 Task: Add Vital Proteins Marine Collagen Packet Unflavored to the cart.
Action: Mouse moved to (292, 137)
Screenshot: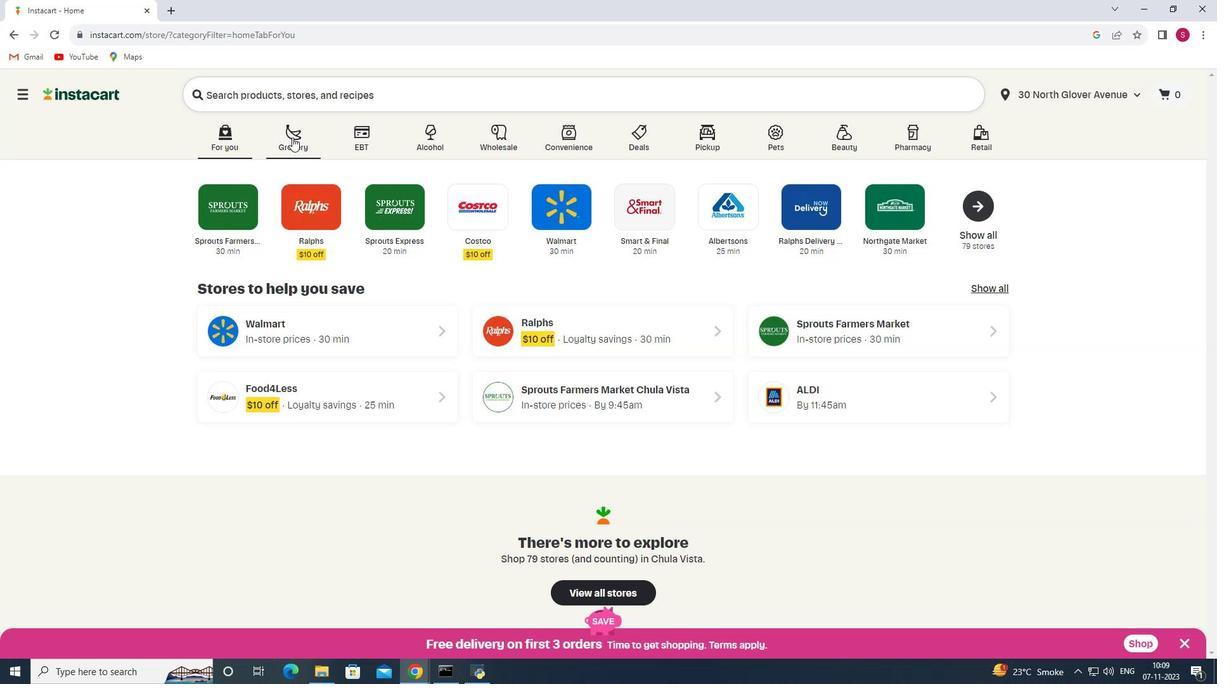 
Action: Mouse pressed left at (292, 137)
Screenshot: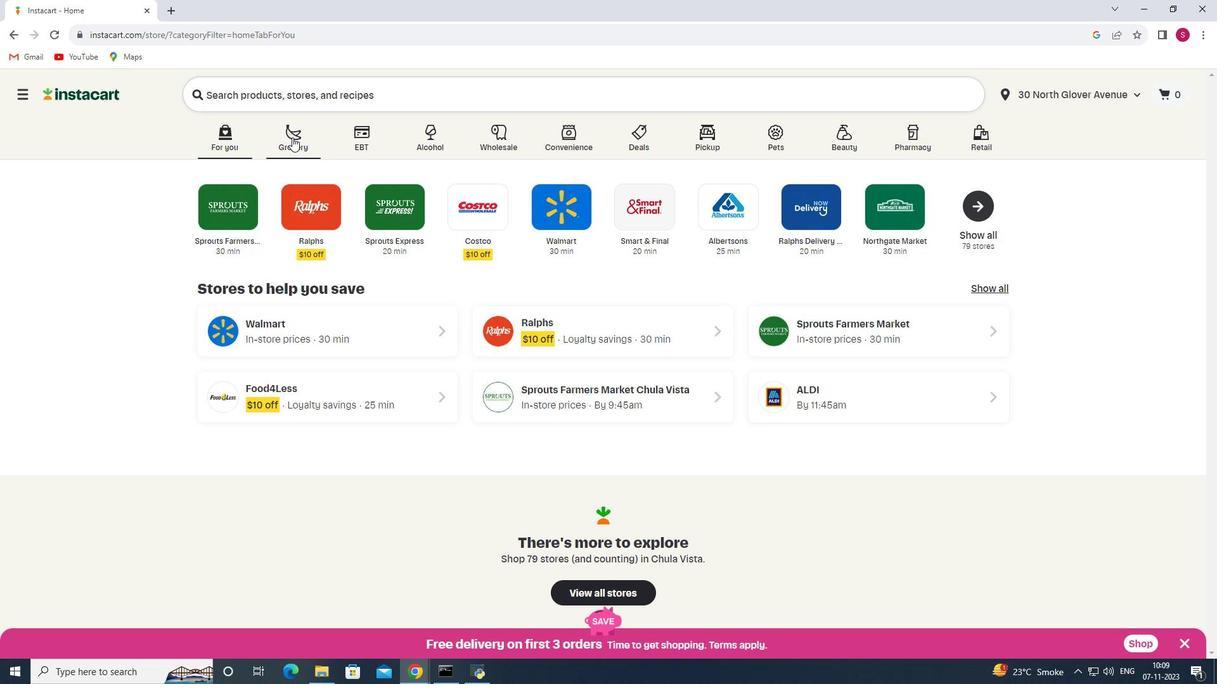 
Action: Mouse moved to (290, 356)
Screenshot: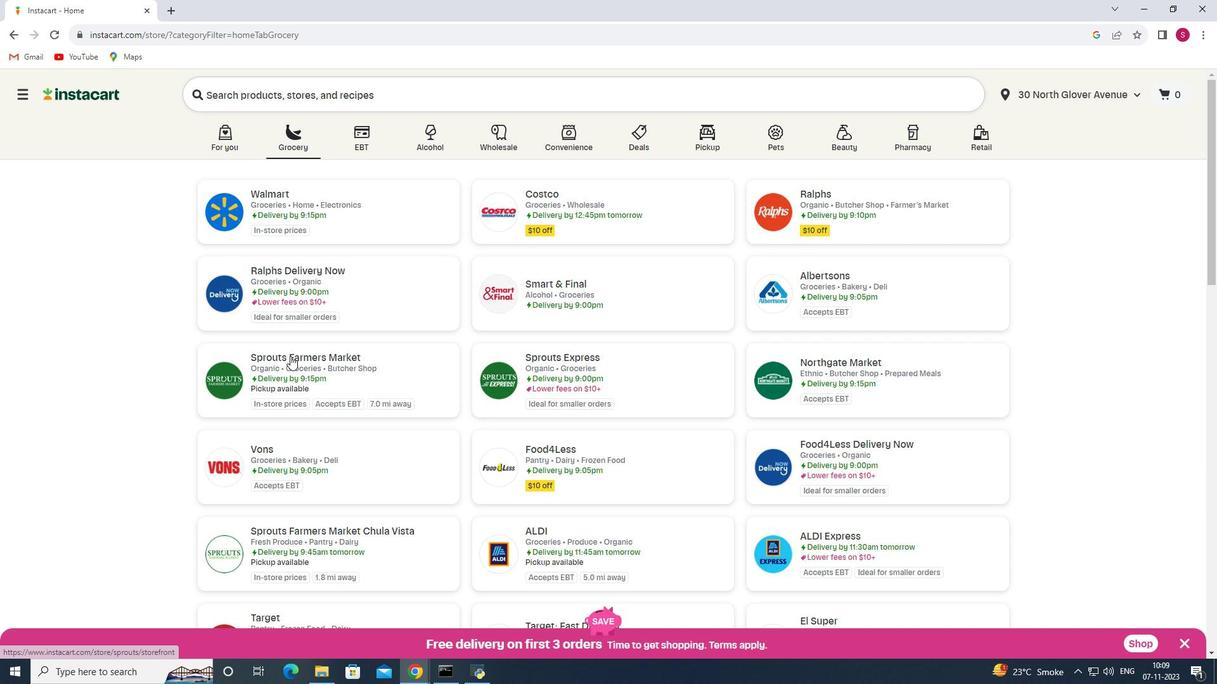 
Action: Mouse pressed left at (290, 356)
Screenshot: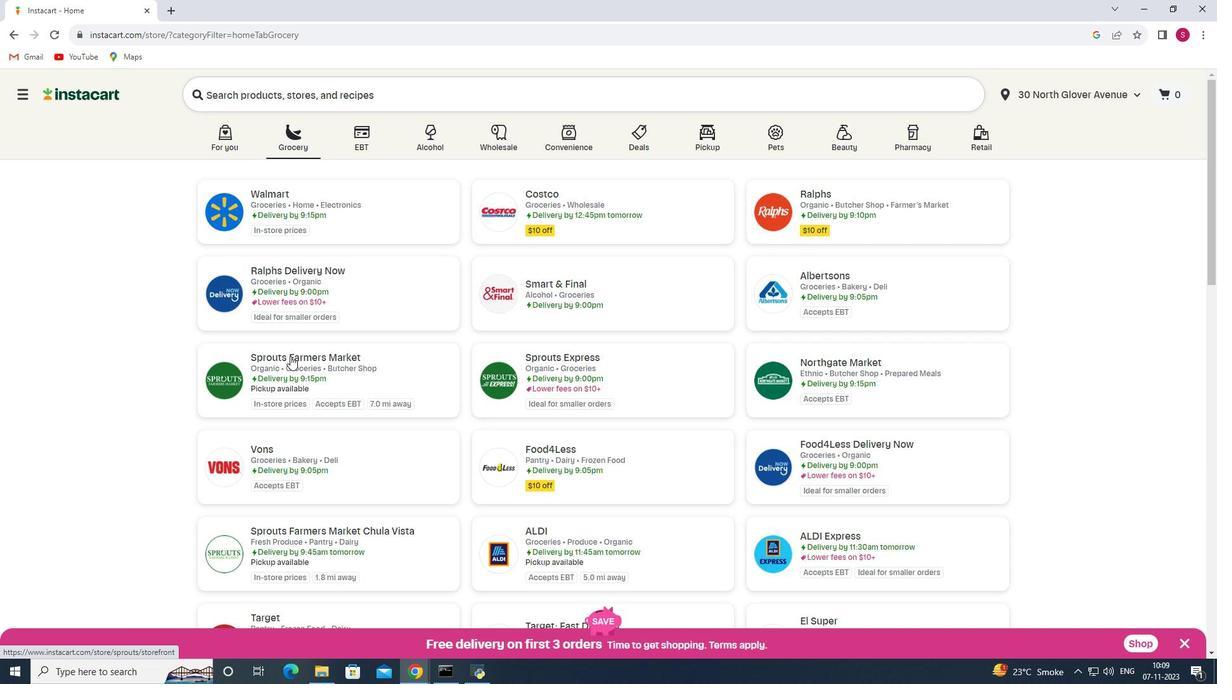 
Action: Mouse moved to (126, 360)
Screenshot: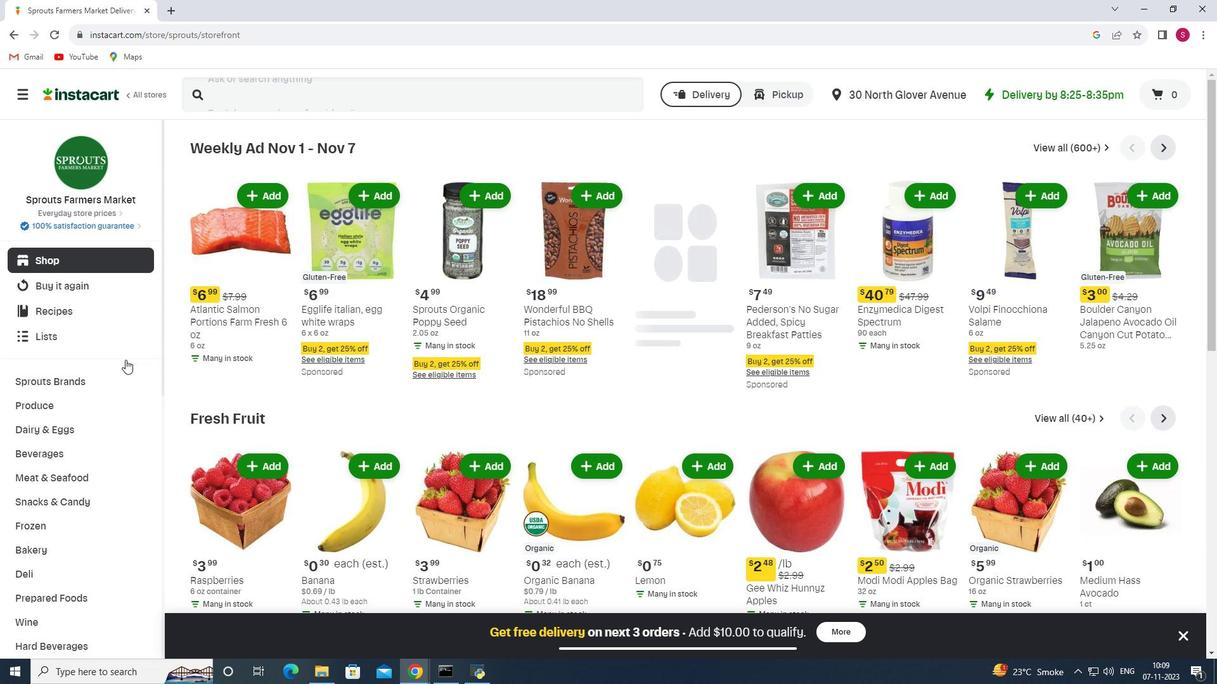
Action: Mouse scrolled (126, 359) with delta (0, 0)
Screenshot: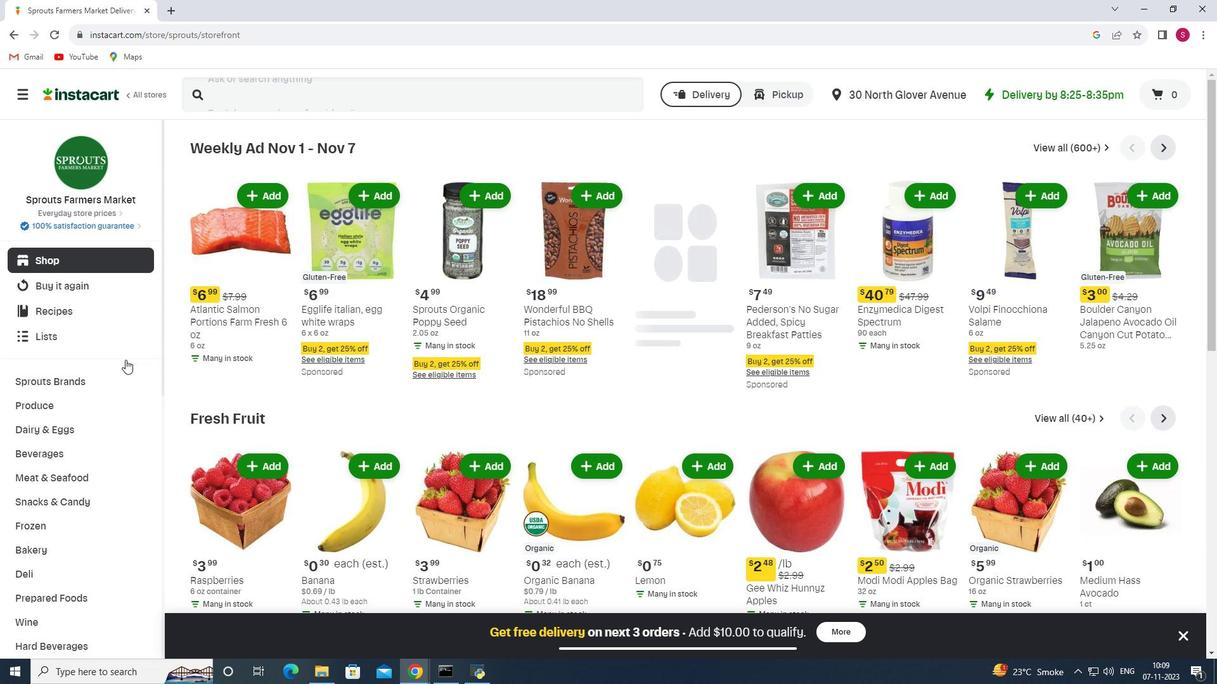 
Action: Mouse moved to (125, 360)
Screenshot: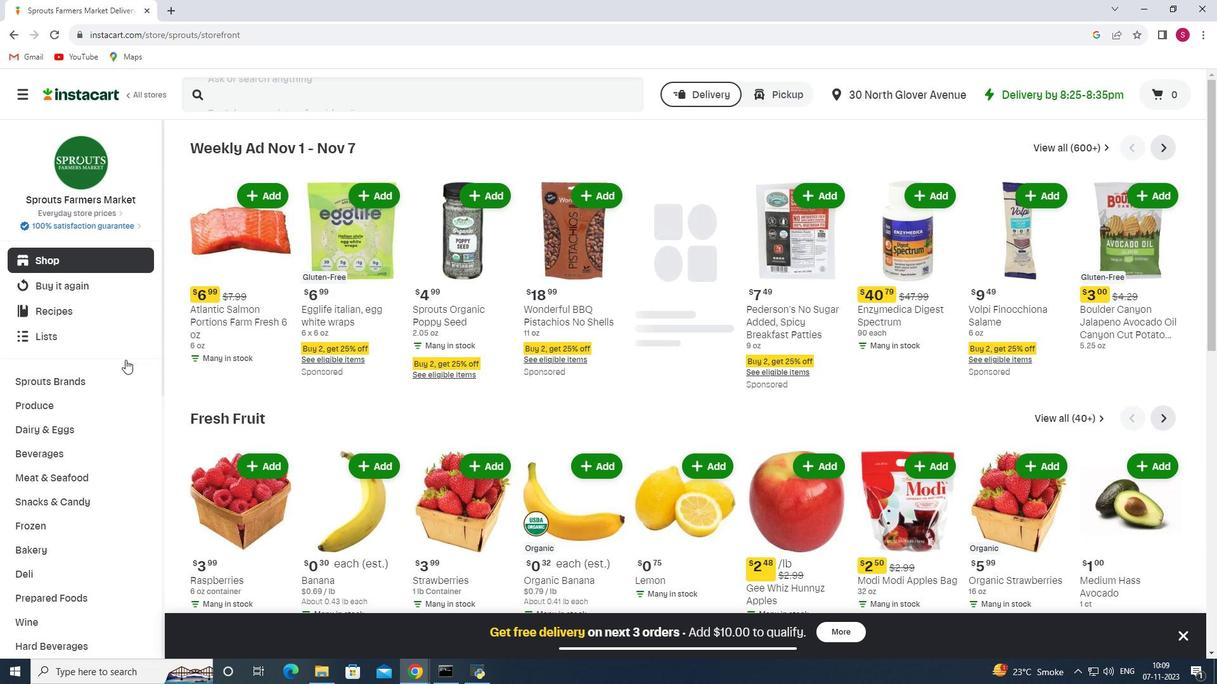 
Action: Mouse scrolled (125, 359) with delta (0, 0)
Screenshot: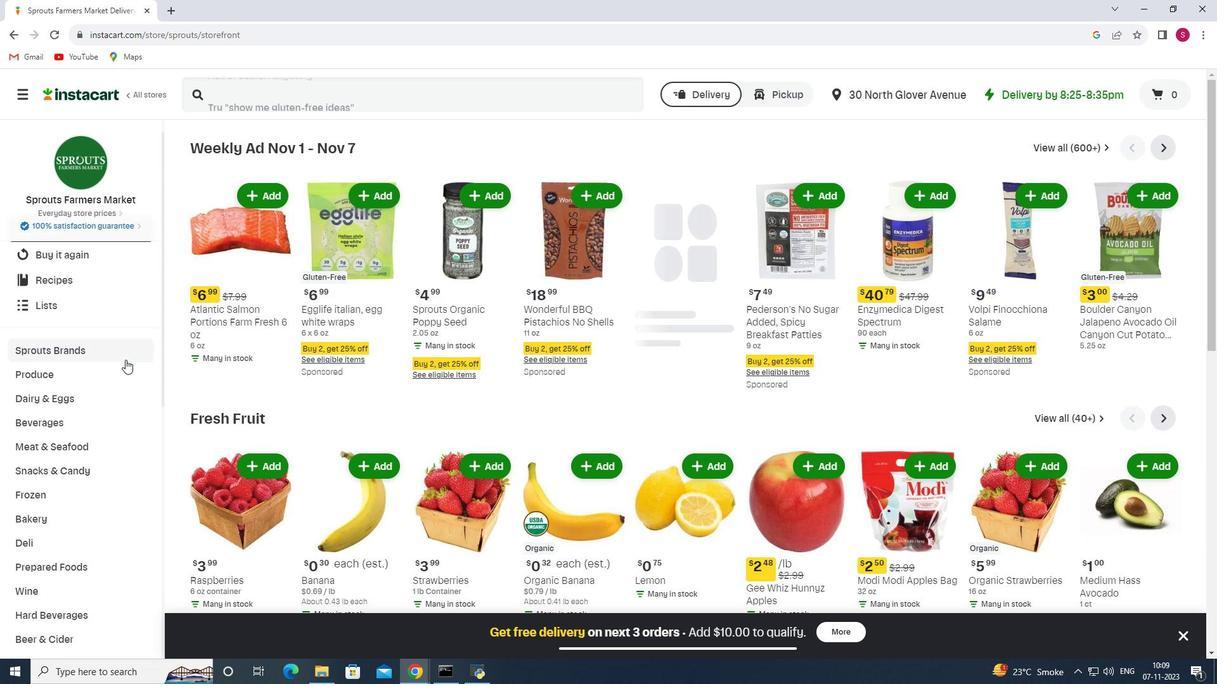 
Action: Mouse scrolled (125, 359) with delta (0, 0)
Screenshot: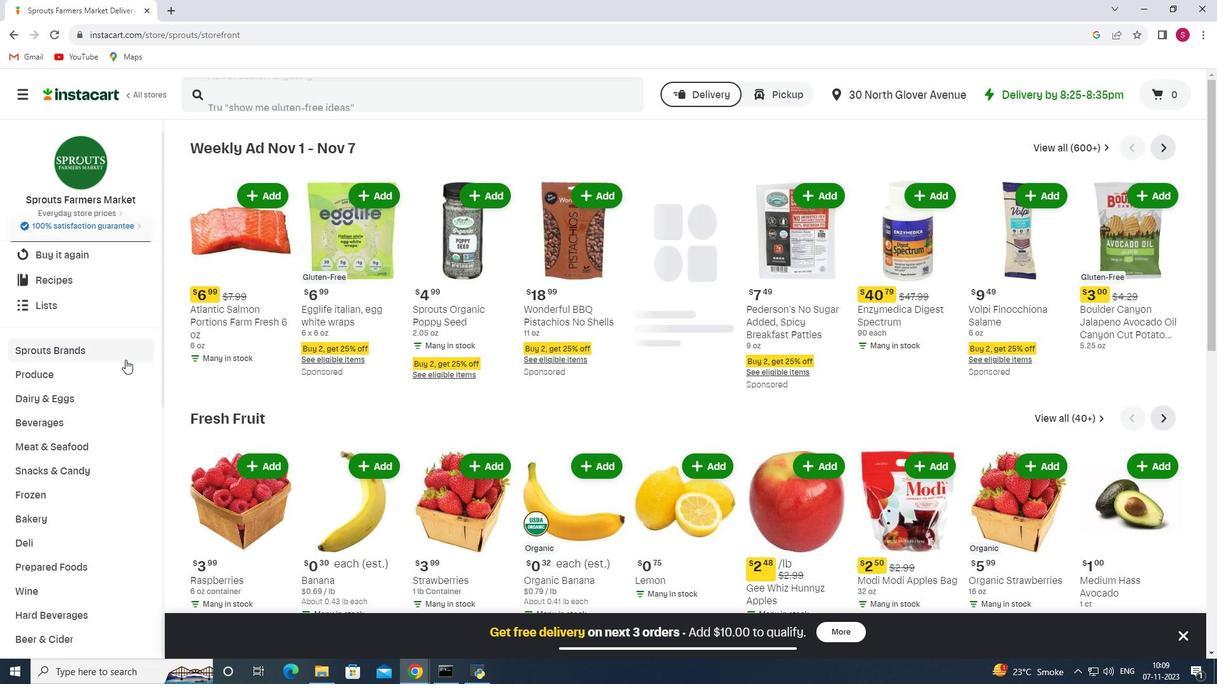 
Action: Mouse scrolled (125, 359) with delta (0, 0)
Screenshot: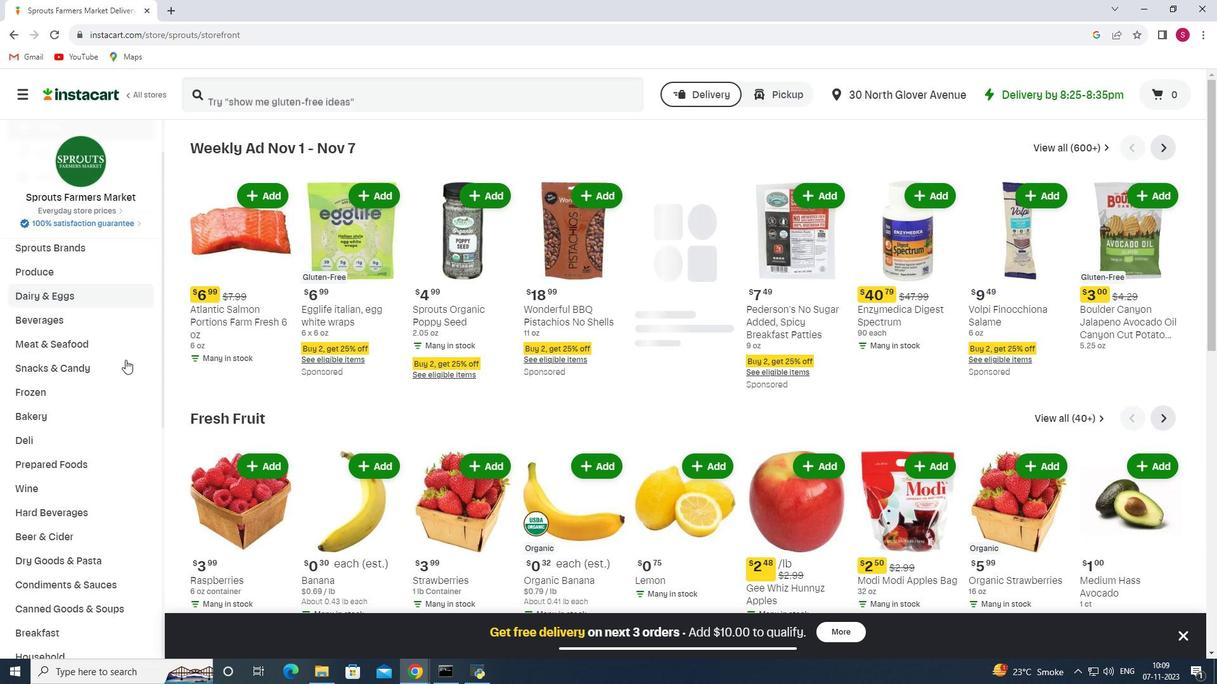 
Action: Mouse scrolled (125, 359) with delta (0, 0)
Screenshot: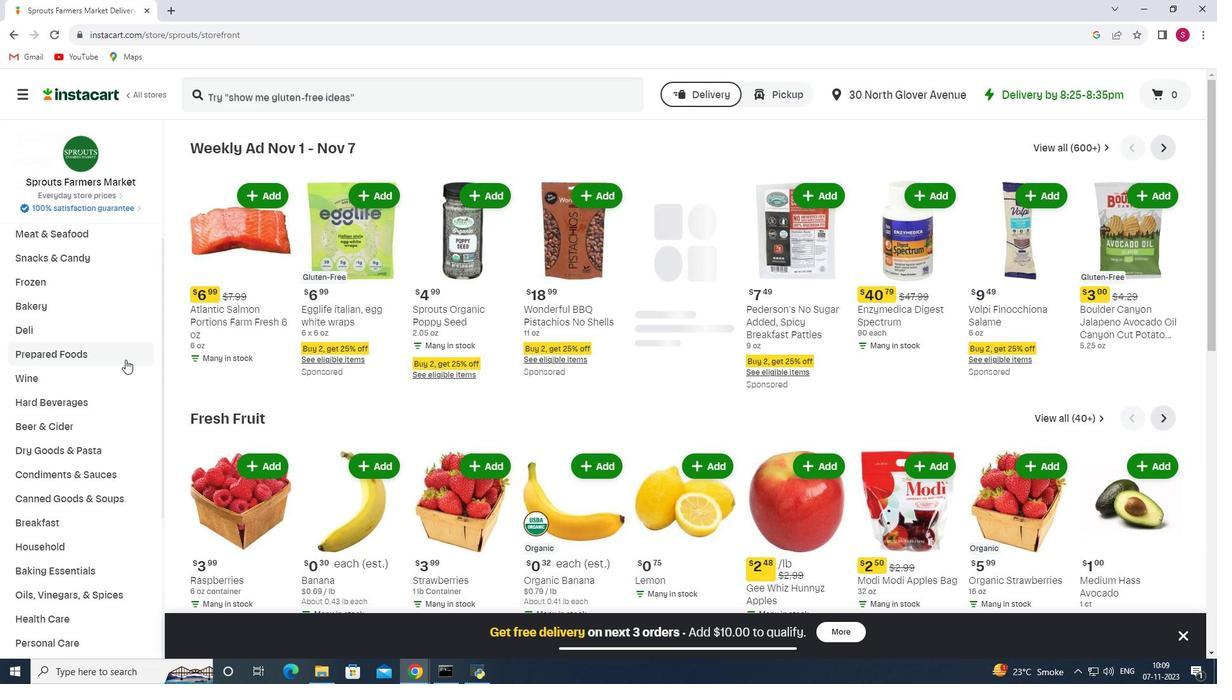 
Action: Mouse scrolled (125, 359) with delta (0, 0)
Screenshot: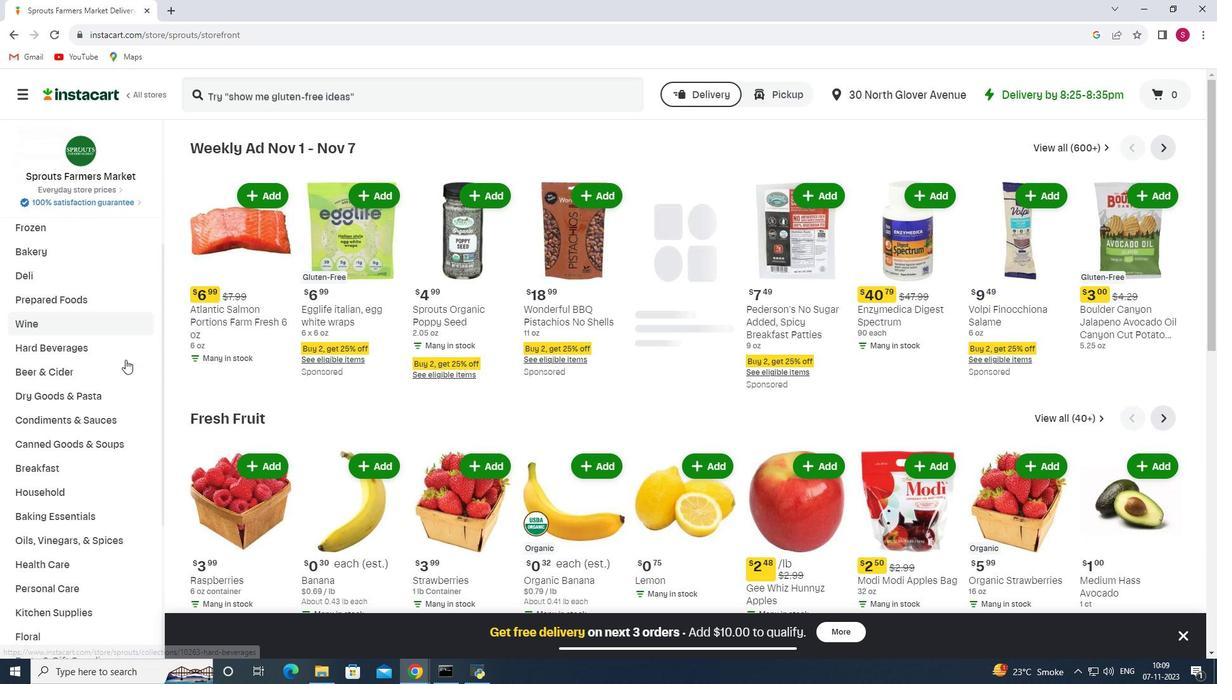 
Action: Mouse scrolled (125, 359) with delta (0, 0)
Screenshot: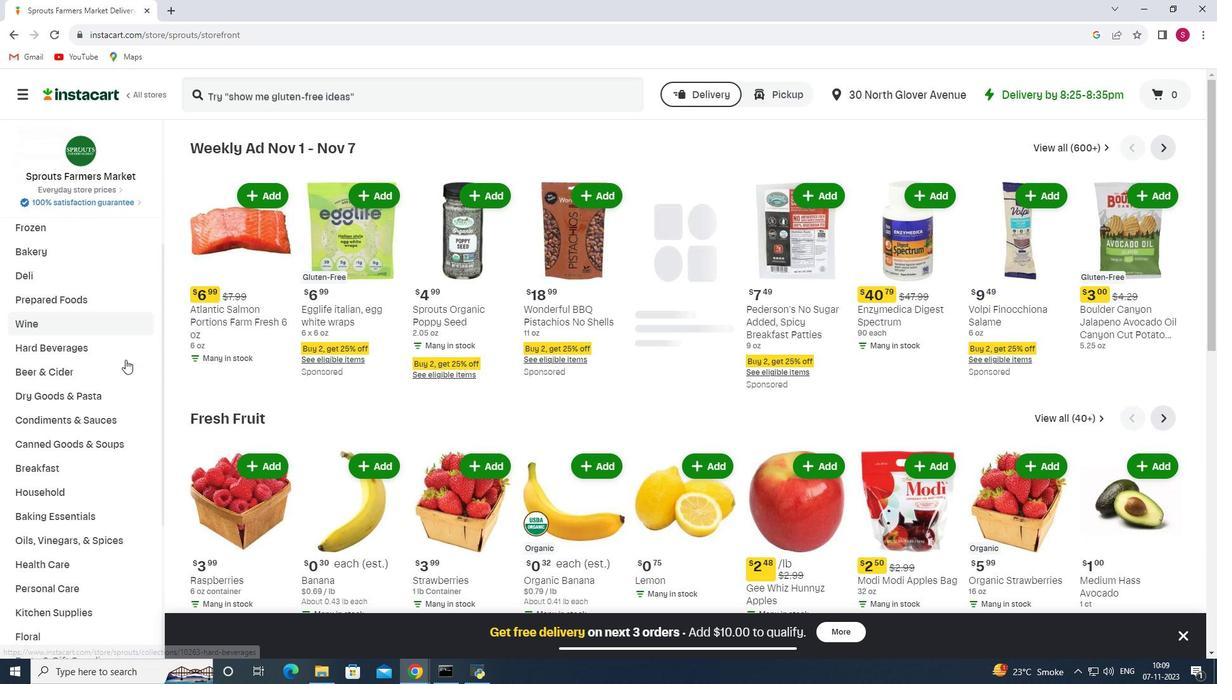 
Action: Mouse moved to (60, 426)
Screenshot: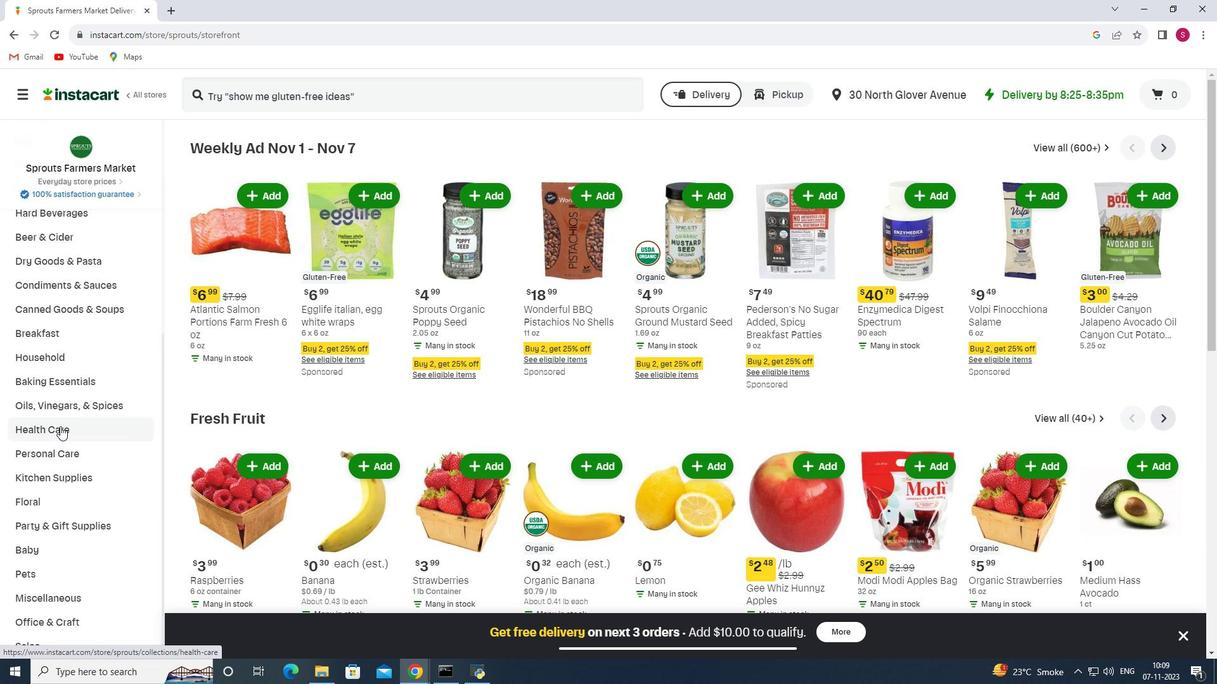 
Action: Mouse pressed left at (60, 426)
Screenshot: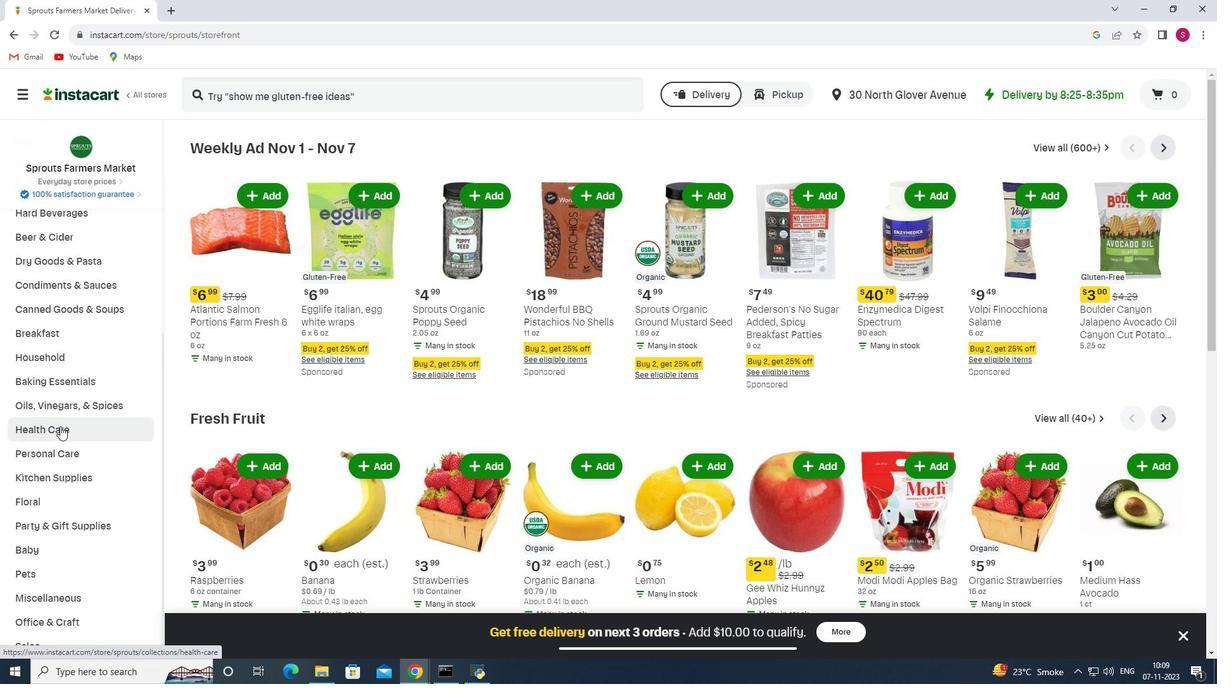 
Action: Mouse moved to (428, 183)
Screenshot: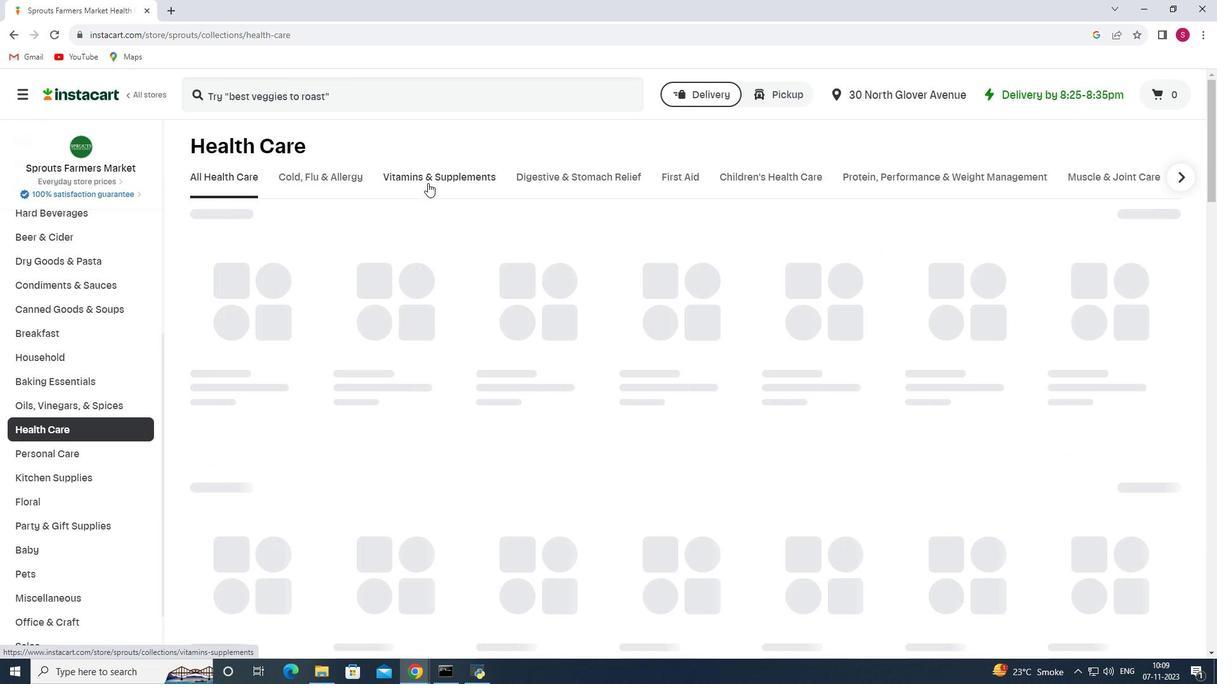 
Action: Mouse pressed left at (428, 183)
Screenshot: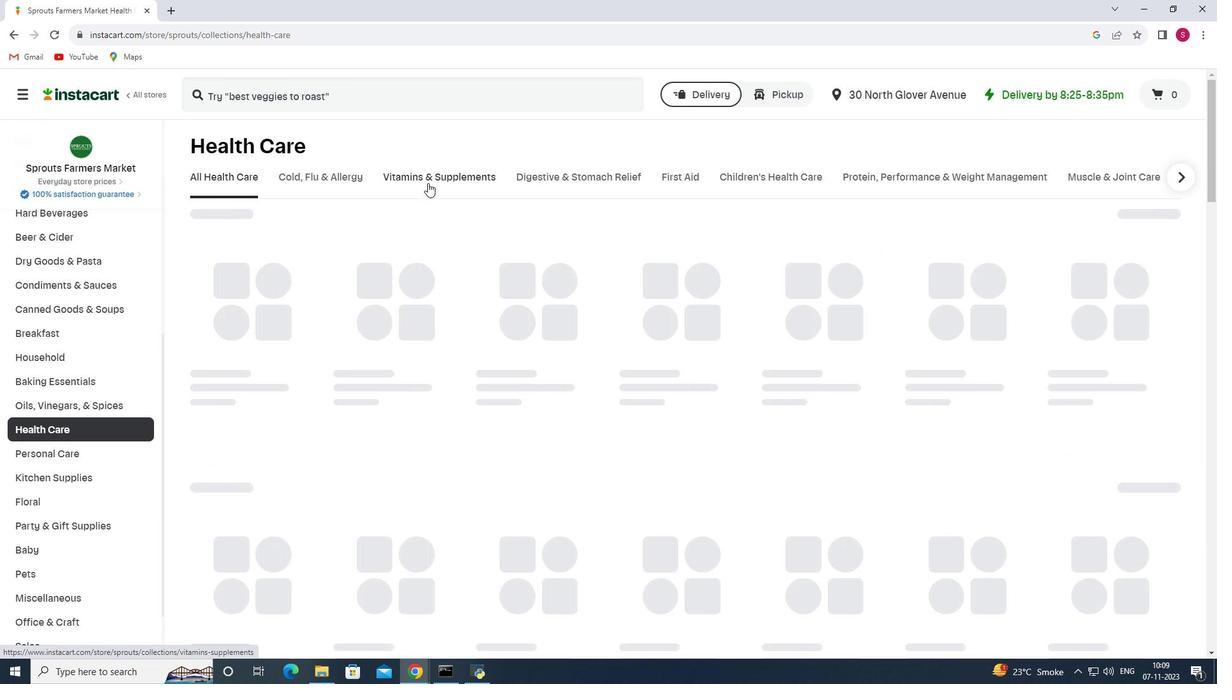 
Action: Mouse moved to (530, 227)
Screenshot: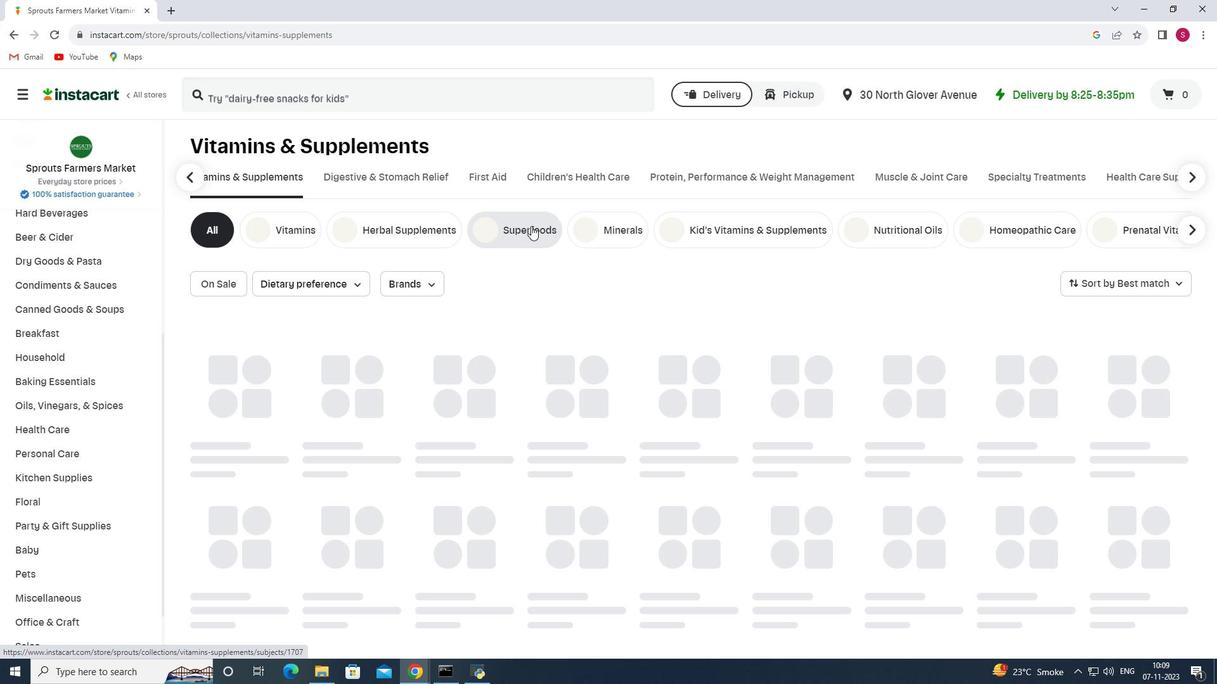 
Action: Mouse pressed left at (530, 227)
Screenshot: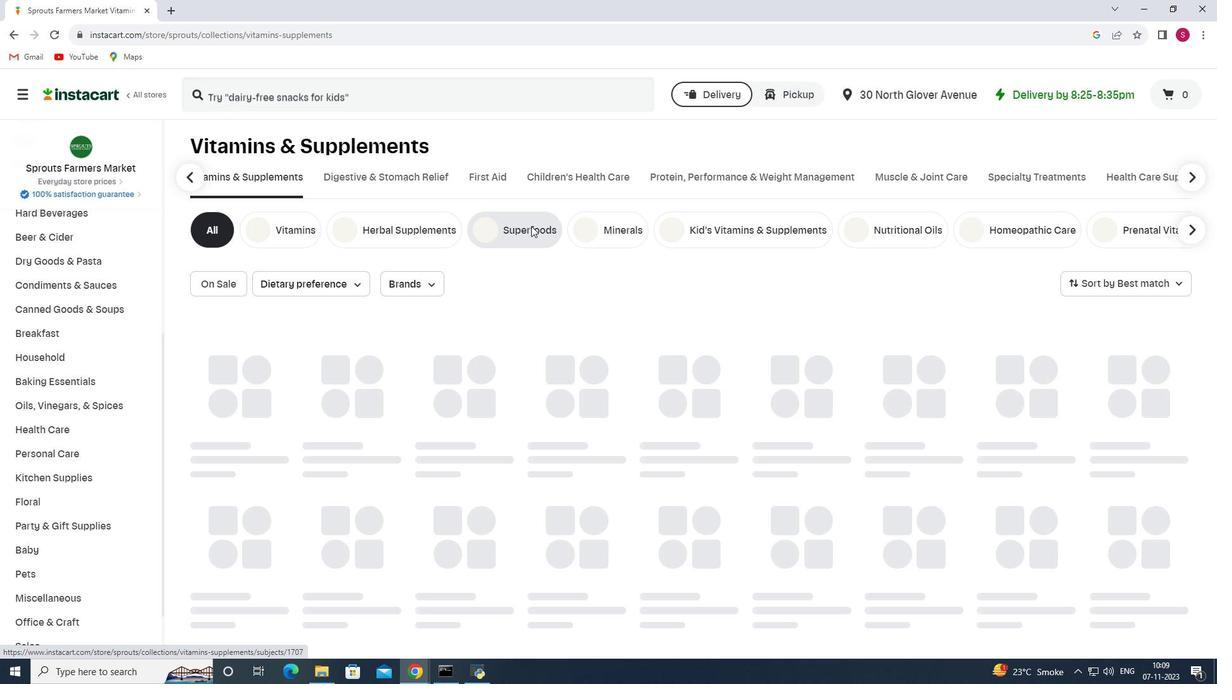 
Action: Mouse moved to (424, 93)
Screenshot: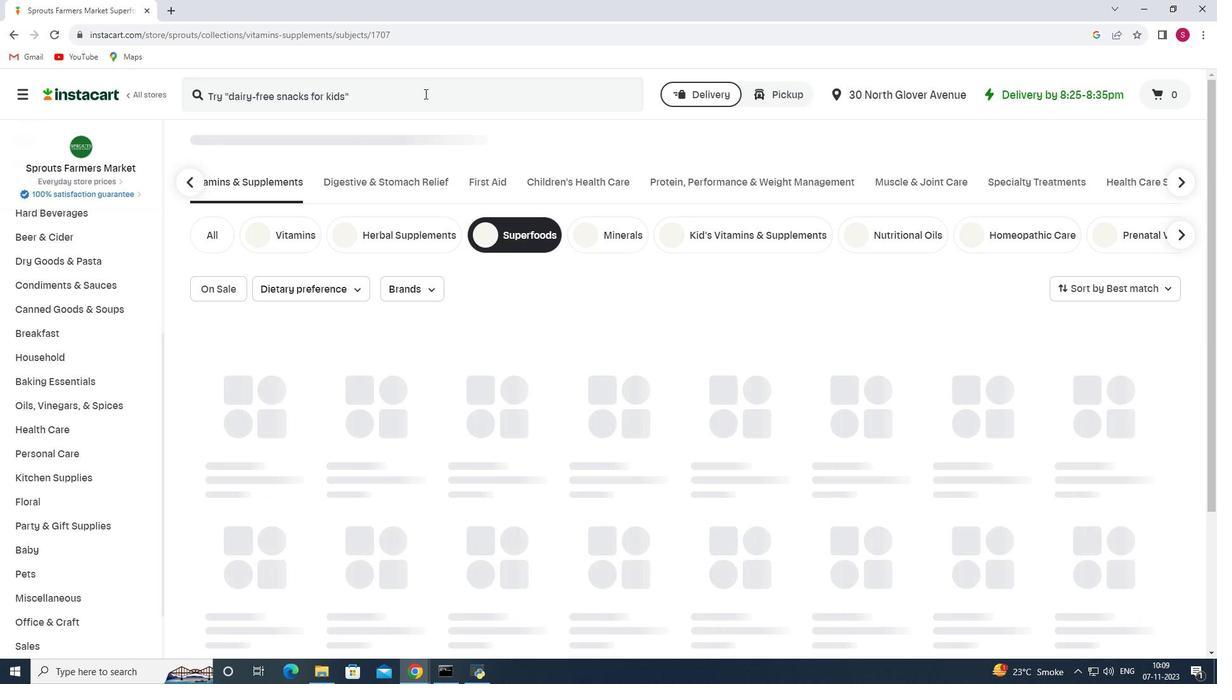 
Action: Mouse pressed left at (424, 93)
Screenshot: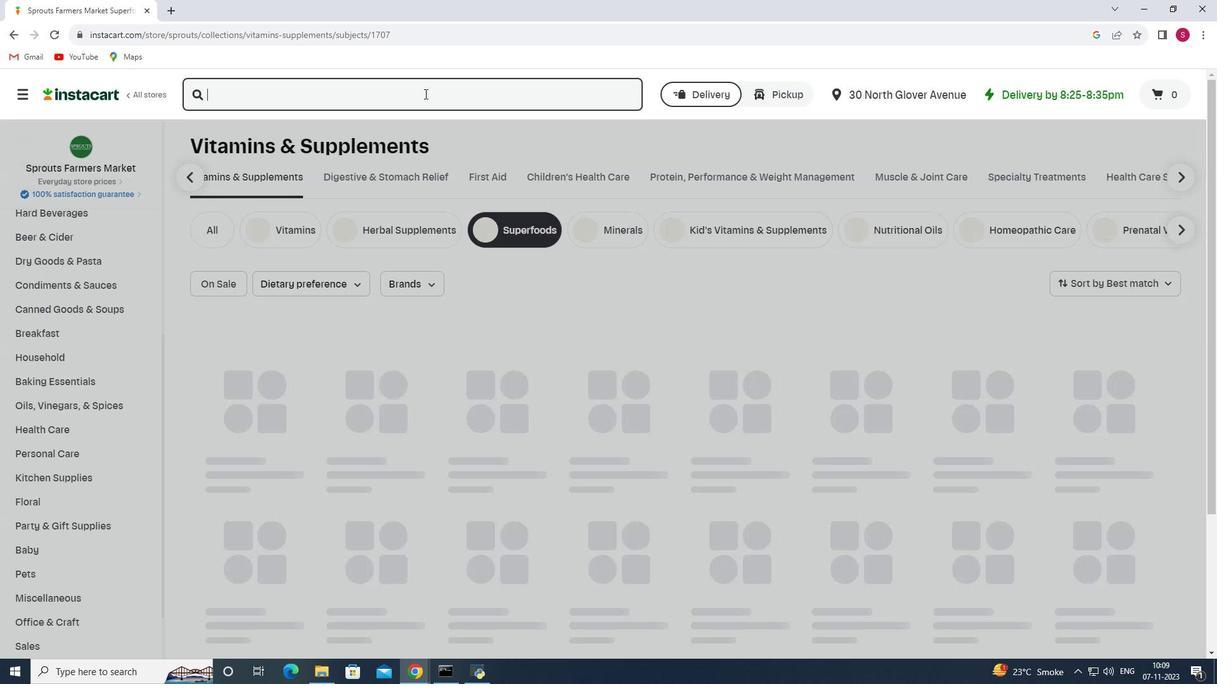 
Action: Key pressed <Key.shift>Vital<Key.space><Key.shift>Proteins<Key.space><Key.shift>Marine<Key.space><Key.shift>Collagen<Key.space><Key.shift>Packet<Key.space><Key.shift>Unflavored<Key.enter>
Screenshot: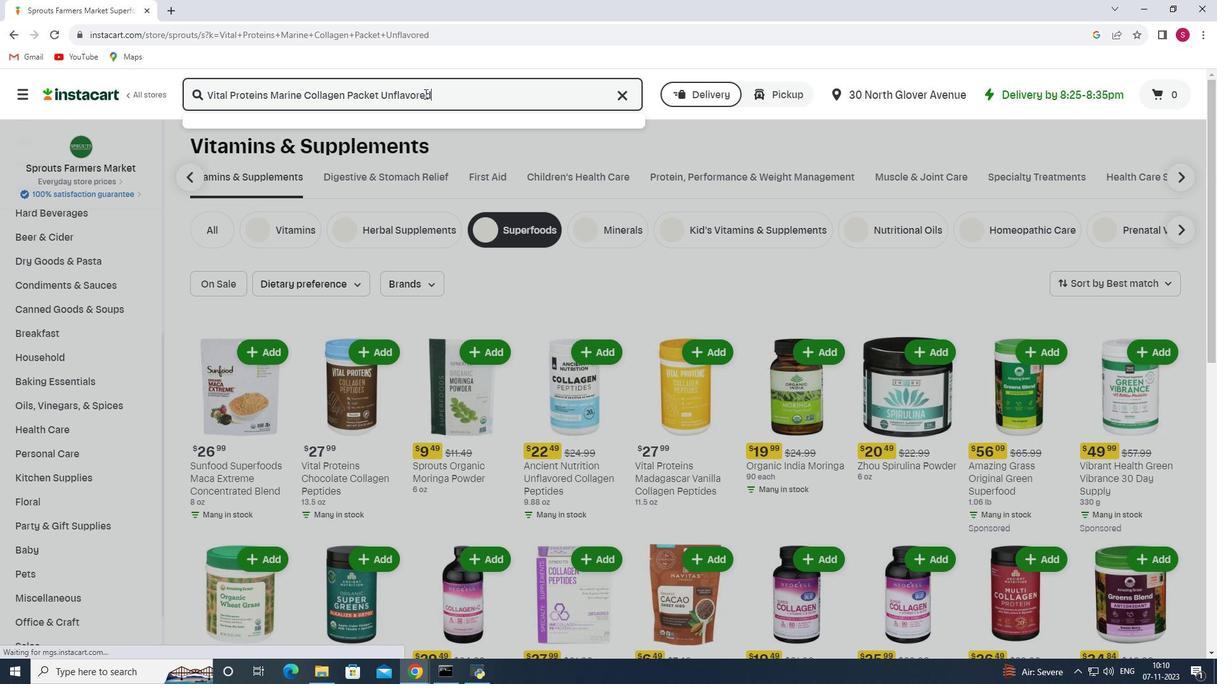 
Action: Mouse moved to (492, 206)
Screenshot: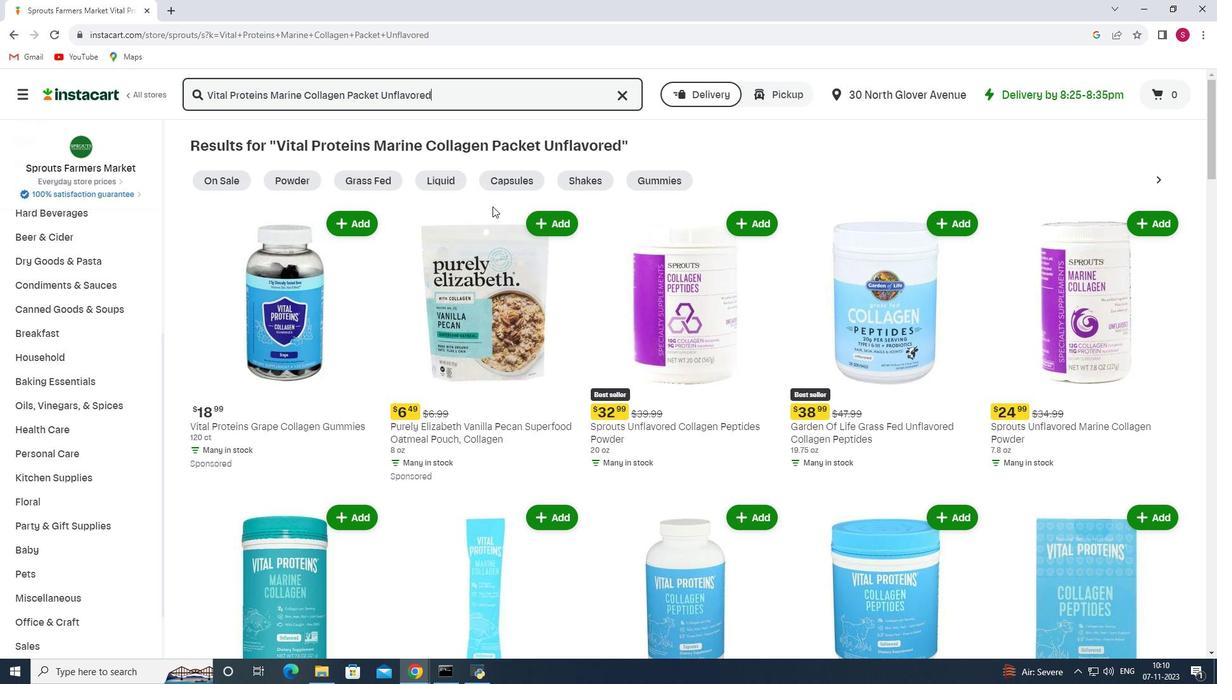 
Action: Mouse scrolled (492, 206) with delta (0, 0)
Screenshot: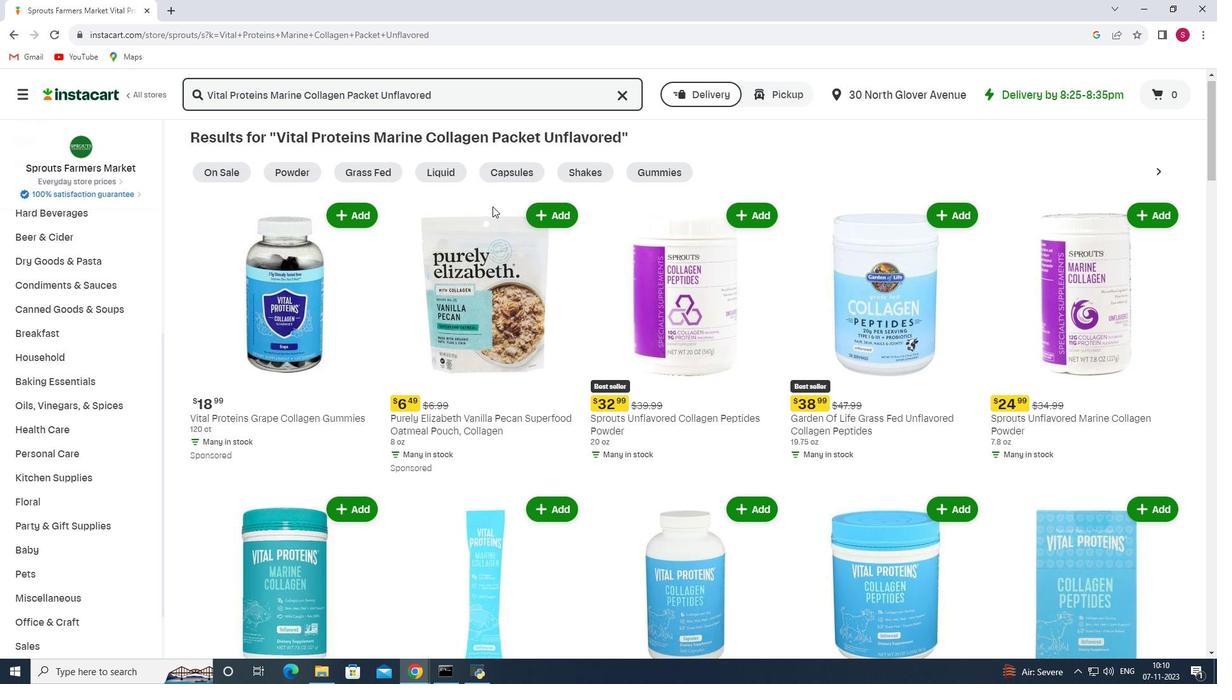 
Action: Mouse scrolled (492, 206) with delta (0, 0)
Screenshot: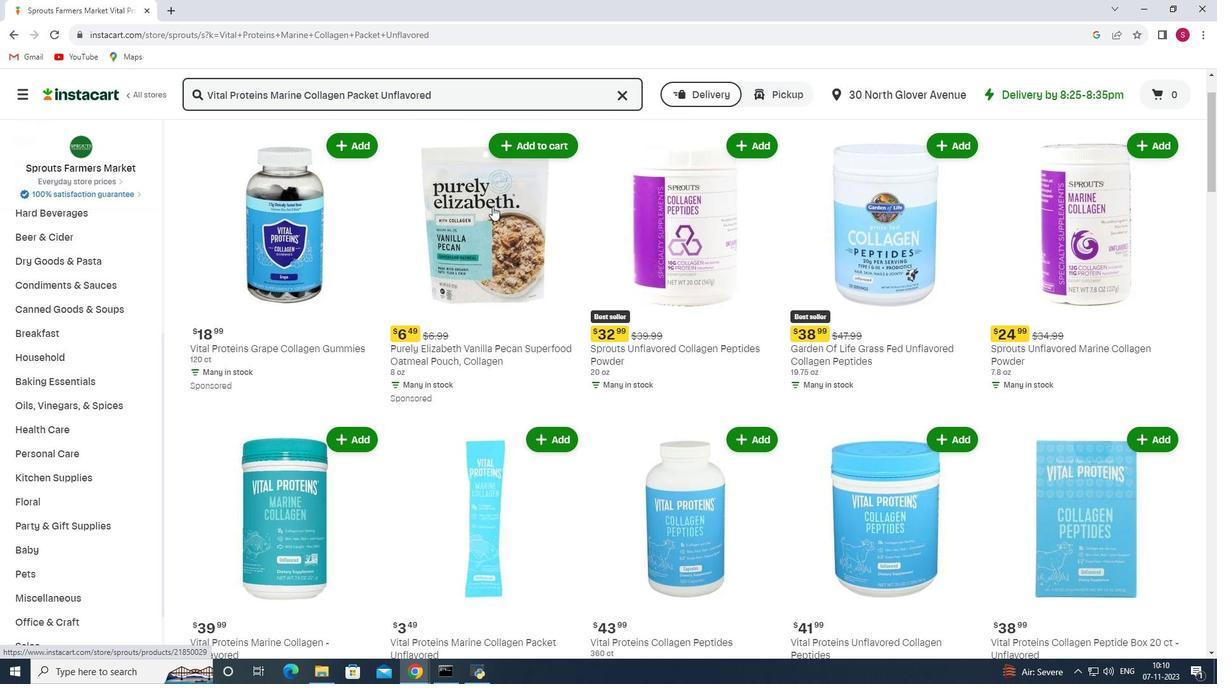 
Action: Mouse scrolled (492, 206) with delta (0, 0)
Screenshot: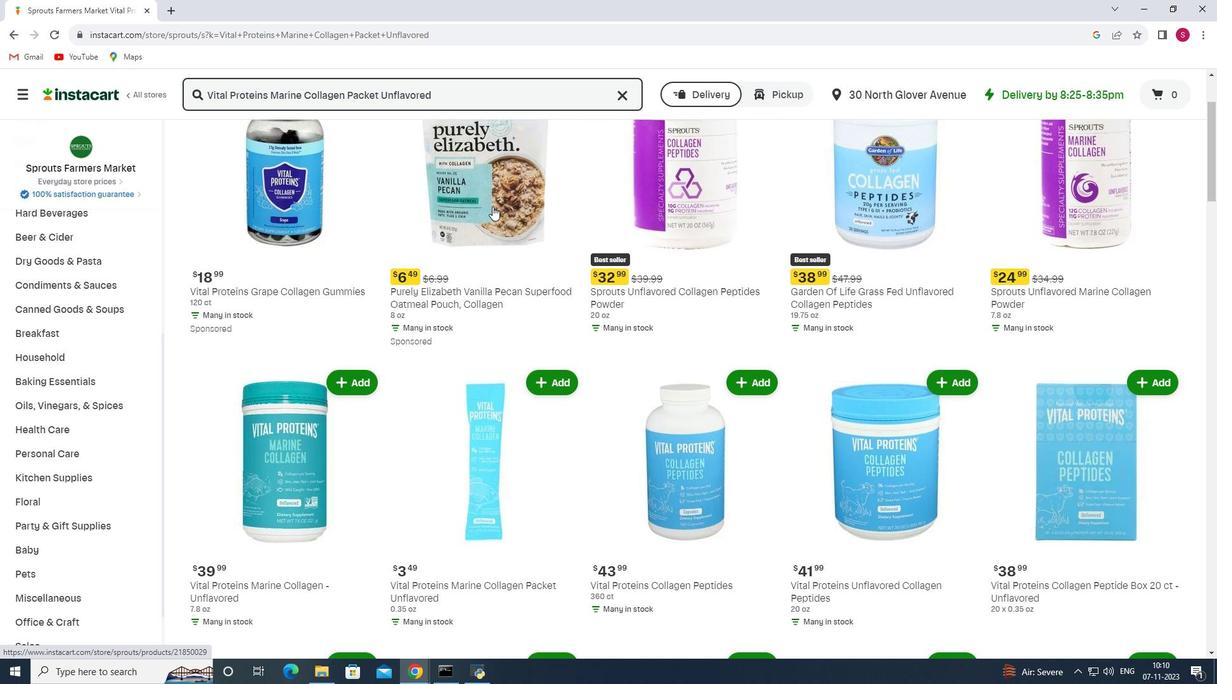 
Action: Mouse moved to (346, 320)
Screenshot: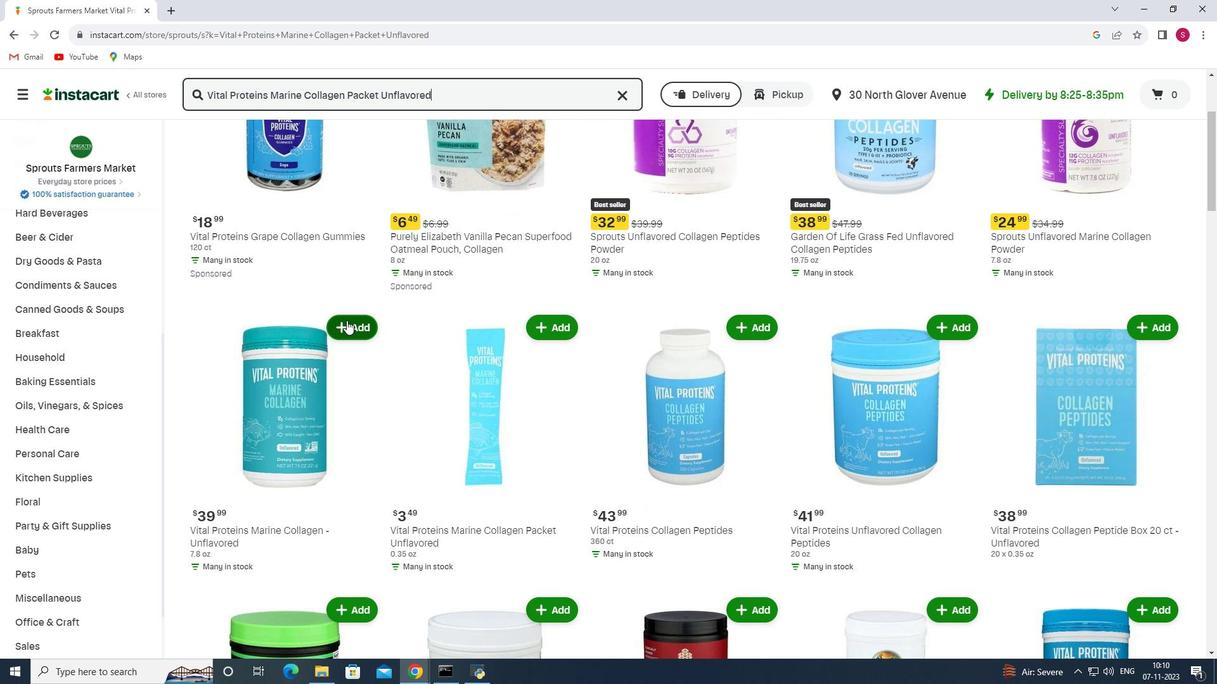 
Action: Mouse pressed left at (346, 320)
Screenshot: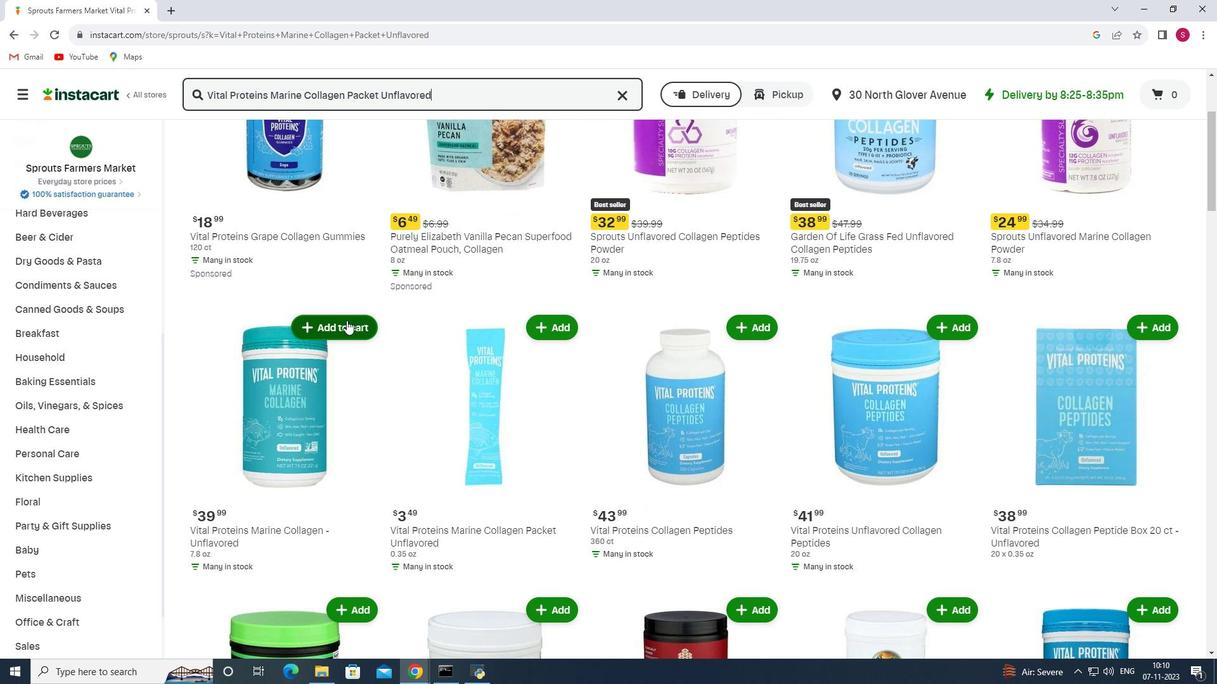 
